 Task: Add Chobani Strawberry Banana Lowfat Greek Yogurt Drink to the cart.
Action: Mouse pressed left at (30, 97)
Screenshot: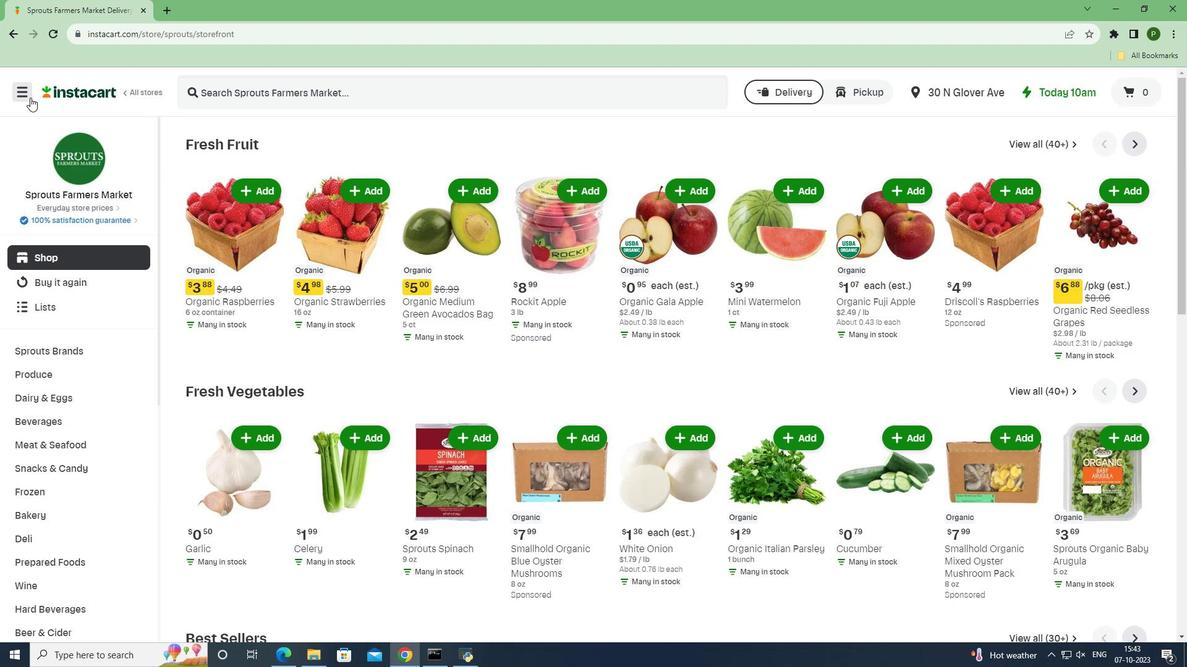 
Action: Mouse moved to (63, 328)
Screenshot: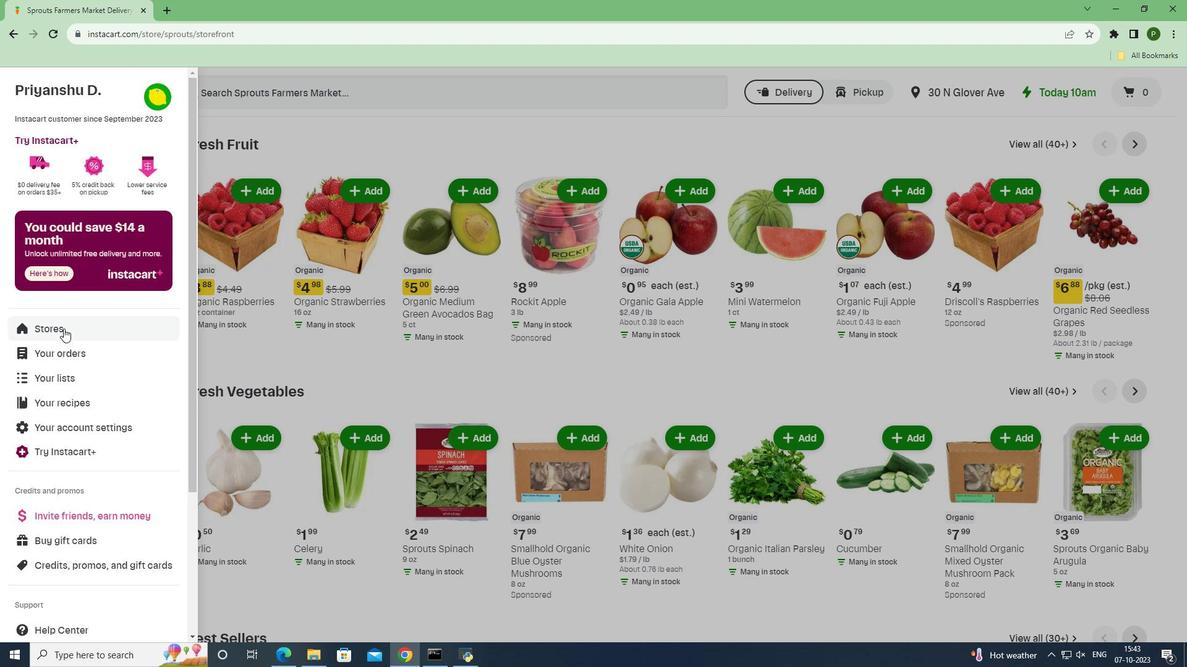 
Action: Mouse pressed left at (63, 328)
Screenshot: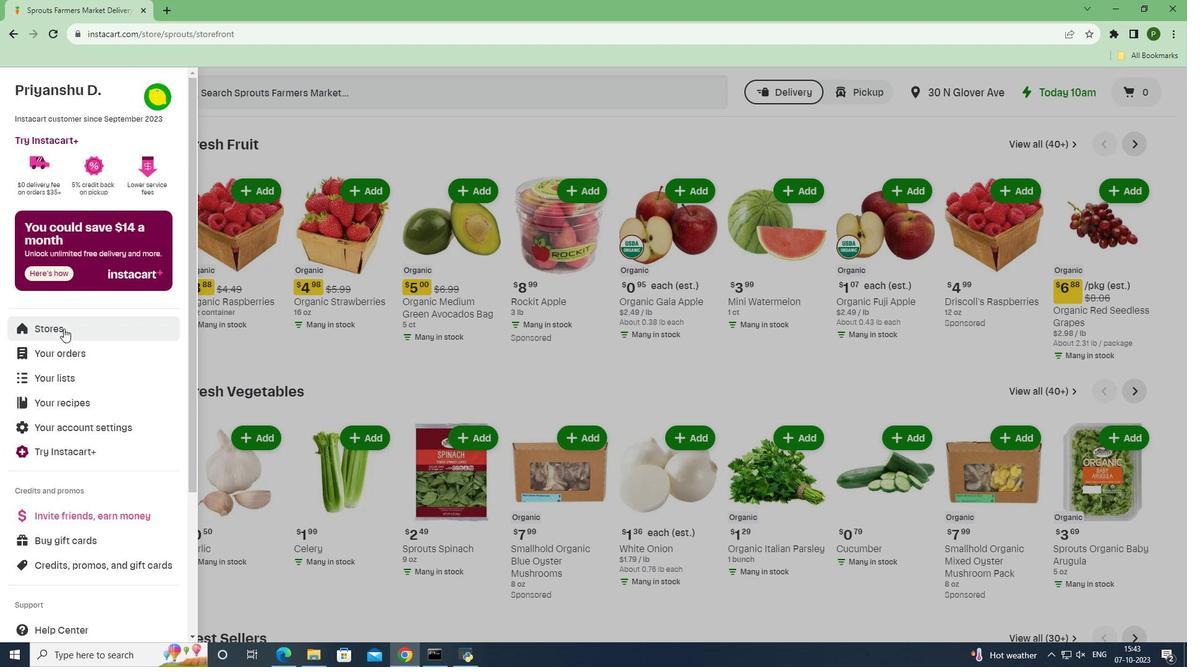 
Action: Mouse moved to (302, 145)
Screenshot: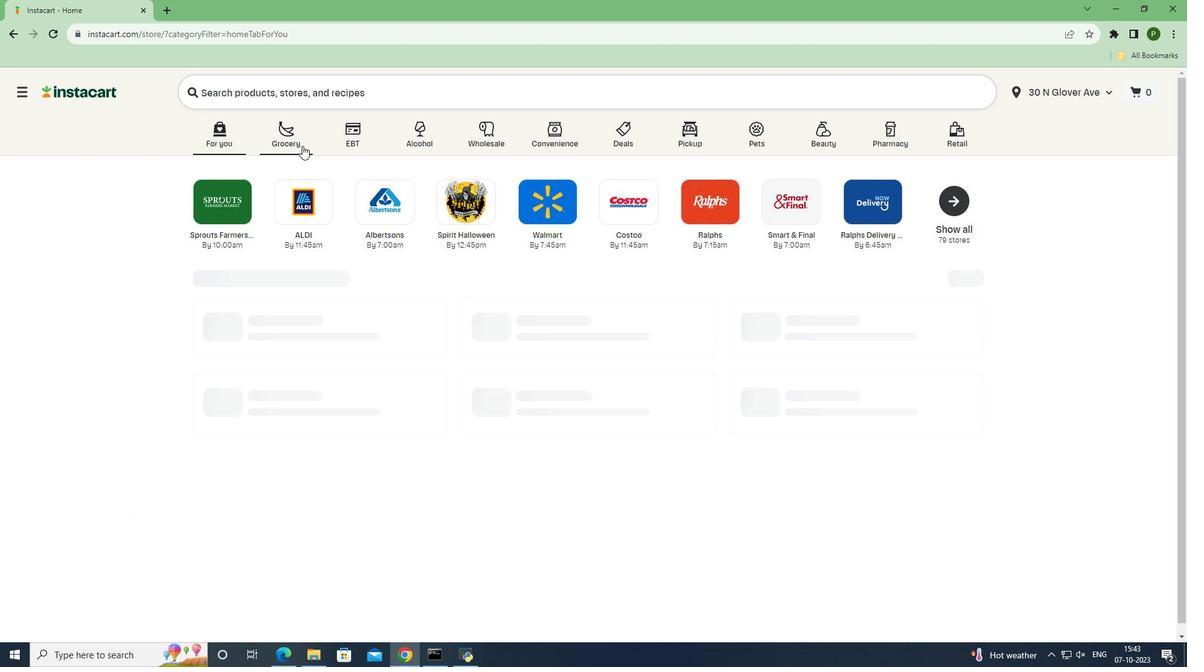 
Action: Mouse pressed left at (302, 145)
Screenshot: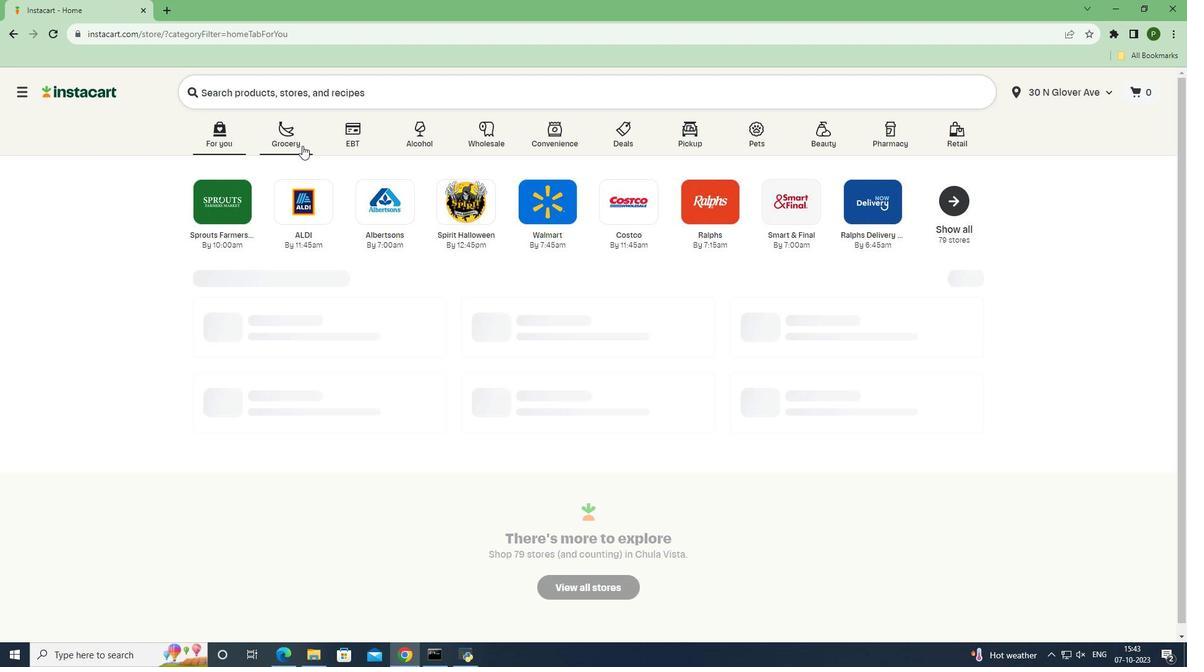 
Action: Mouse moved to (523, 256)
Screenshot: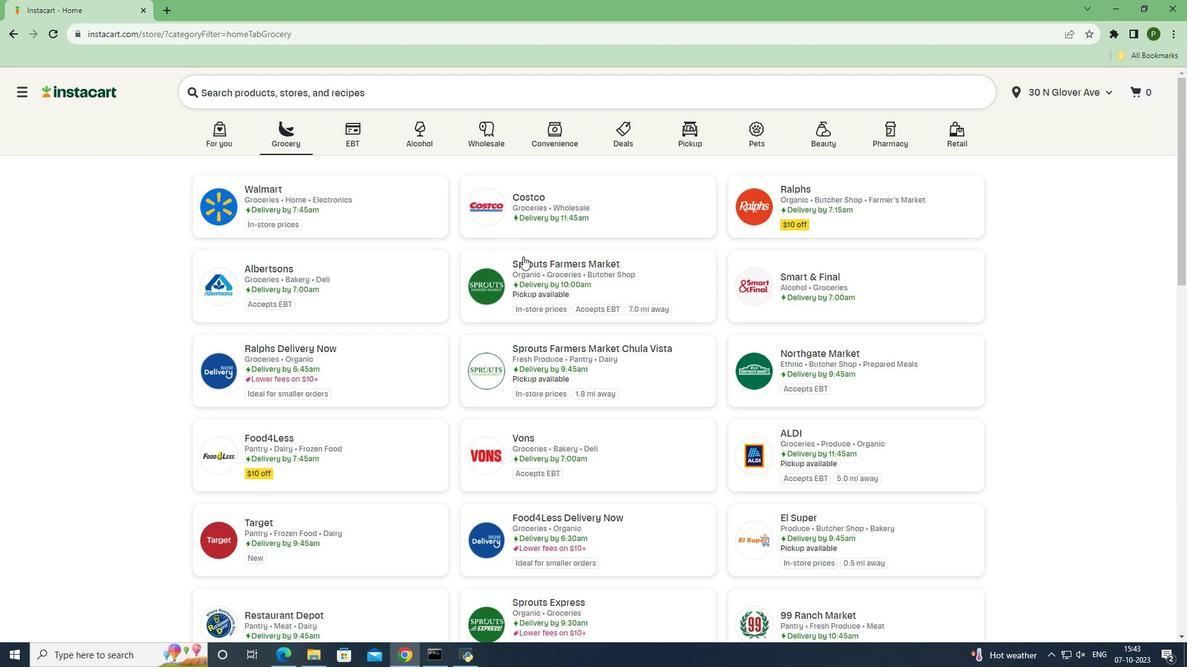 
Action: Mouse pressed left at (523, 256)
Screenshot: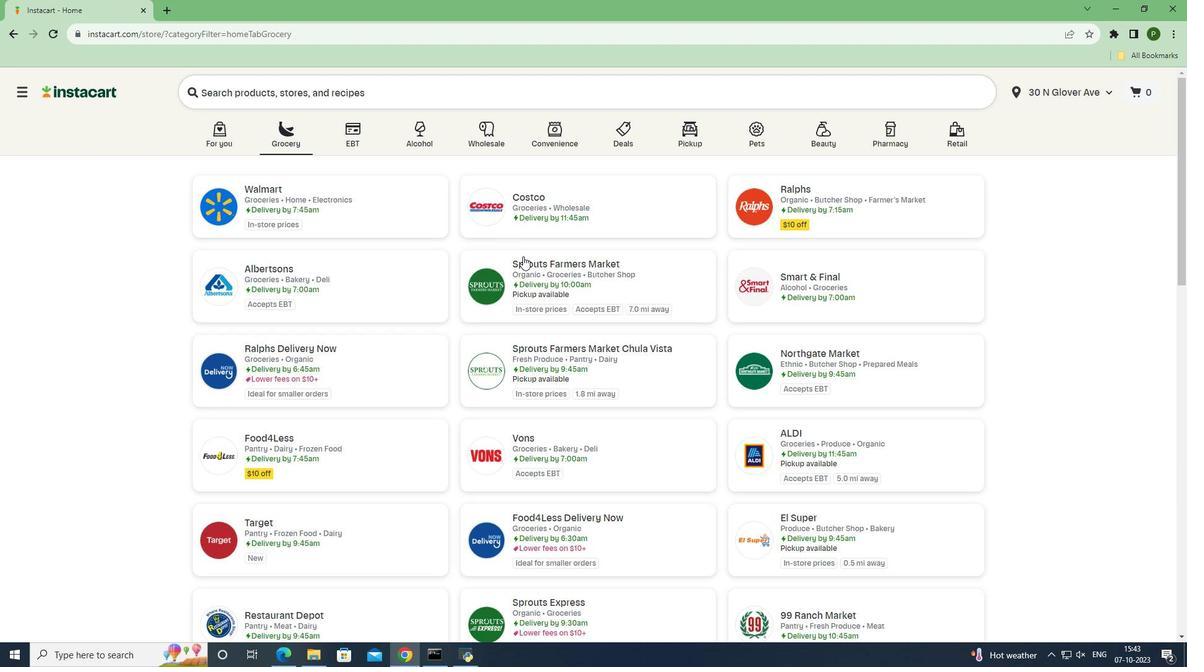 
Action: Mouse moved to (92, 407)
Screenshot: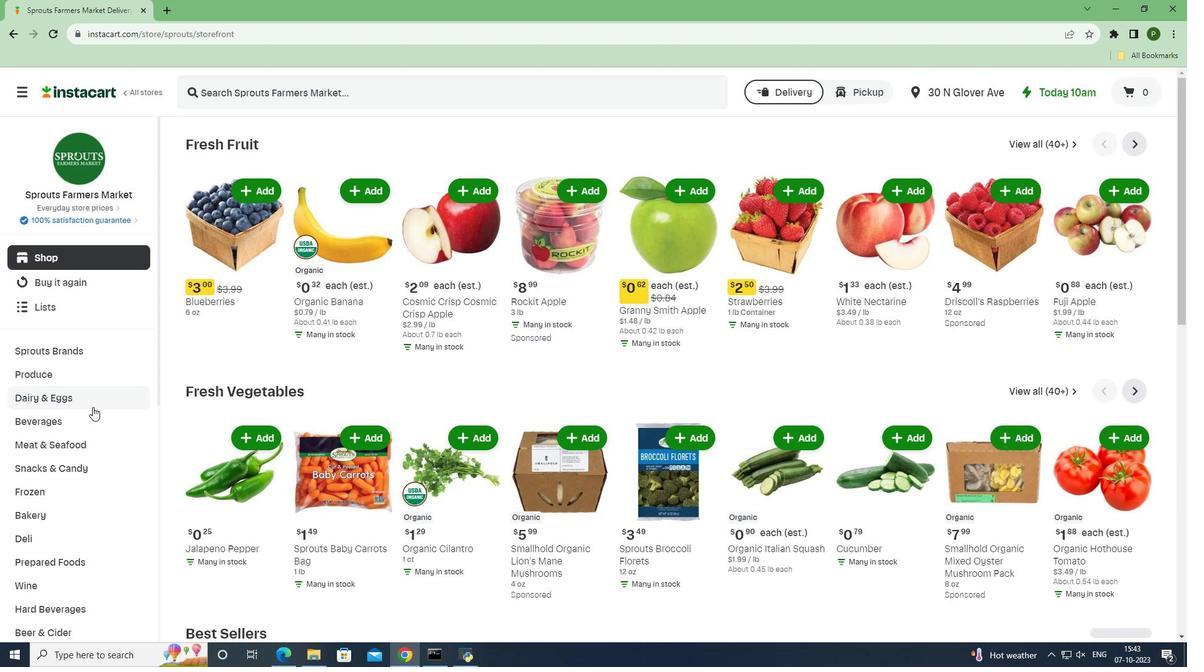 
Action: Mouse pressed left at (92, 407)
Screenshot: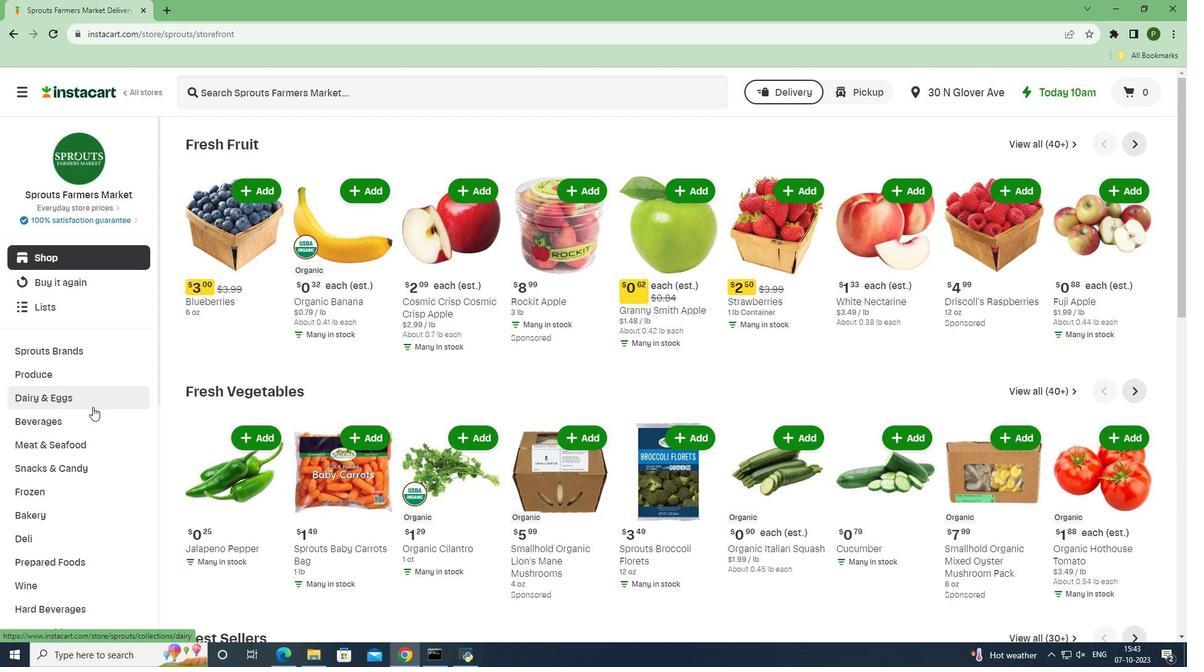 
Action: Mouse moved to (71, 494)
Screenshot: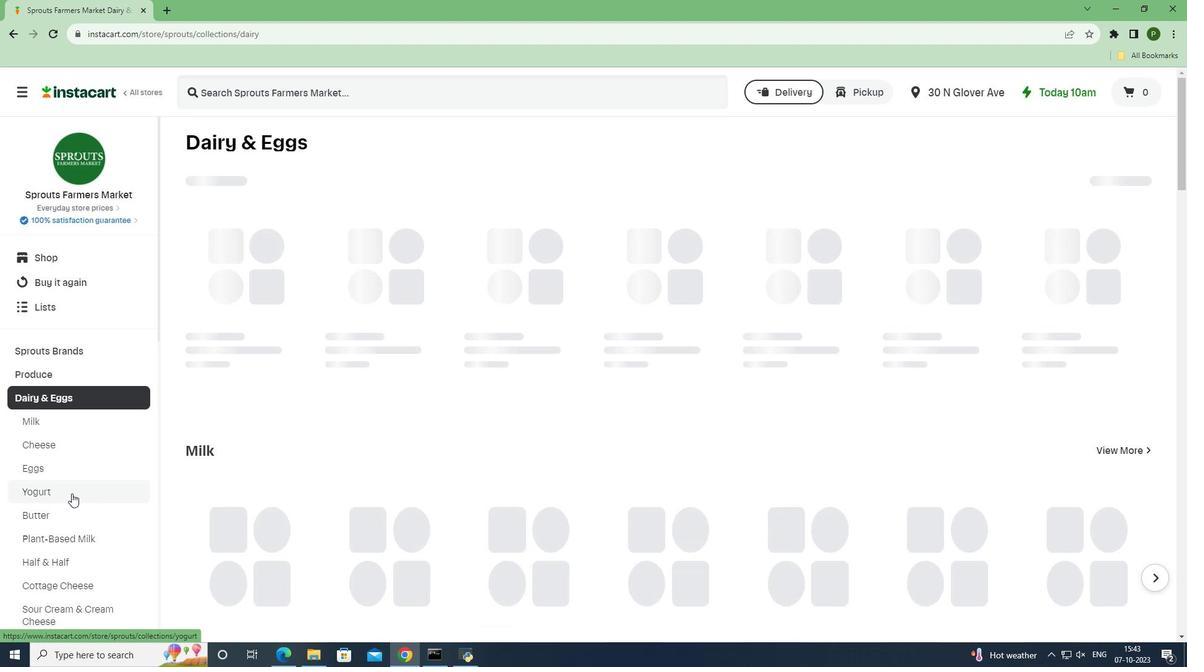 
Action: Mouse pressed left at (71, 494)
Screenshot: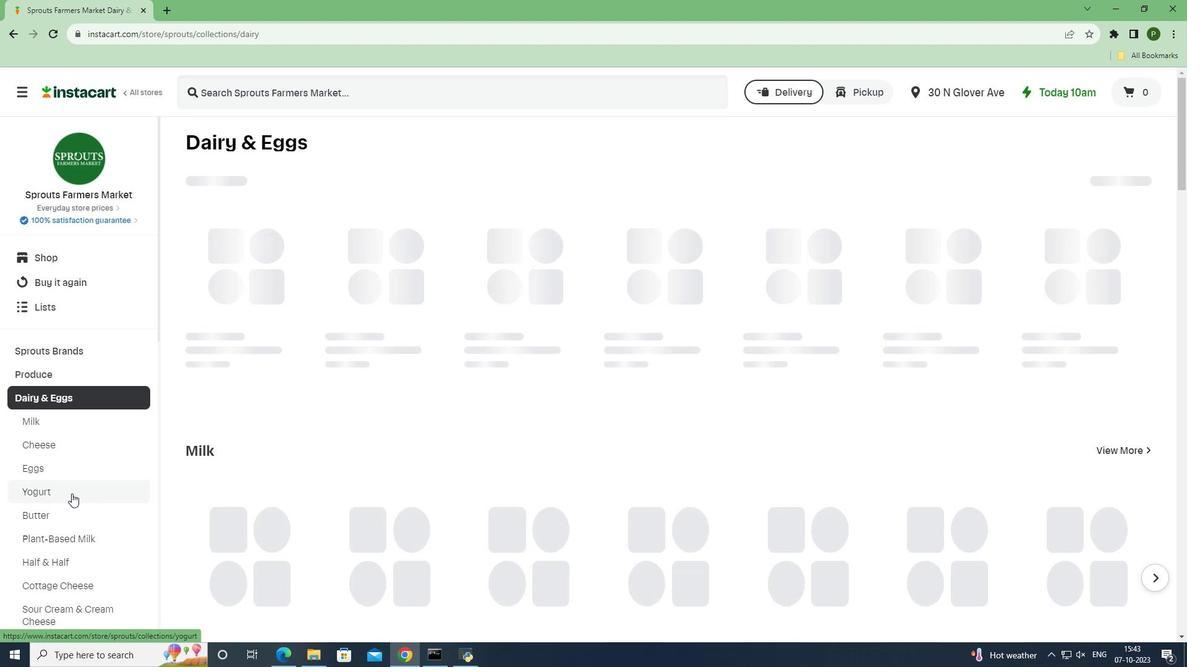 
Action: Mouse moved to (263, 87)
Screenshot: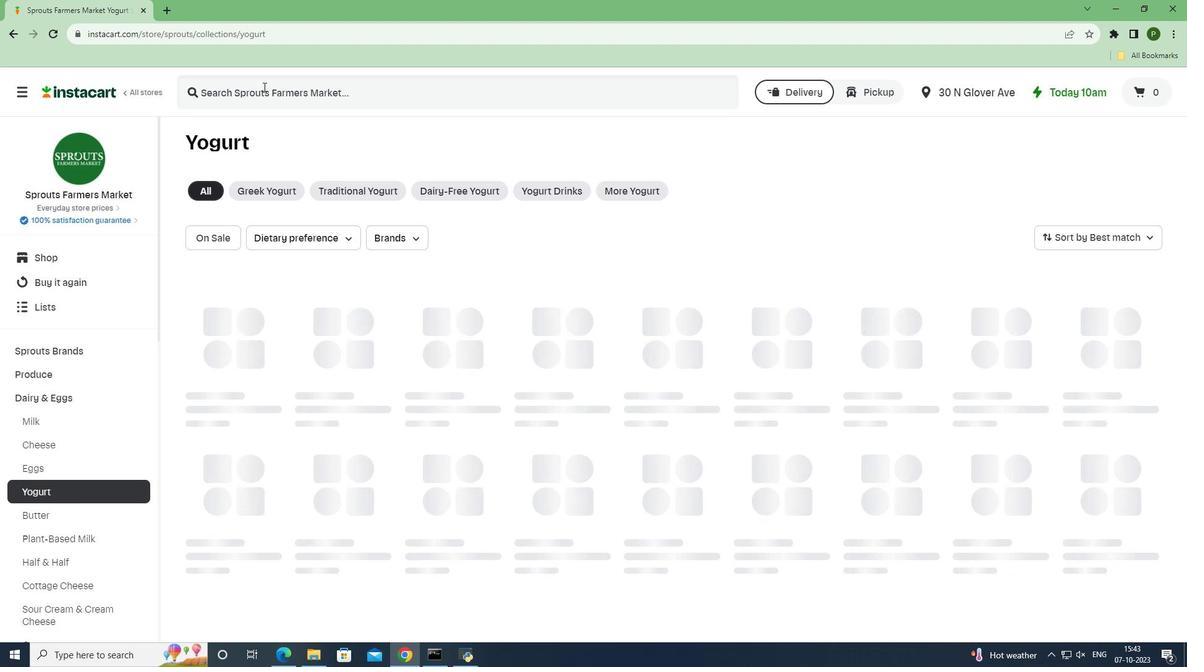 
Action: Mouse pressed left at (263, 87)
Screenshot: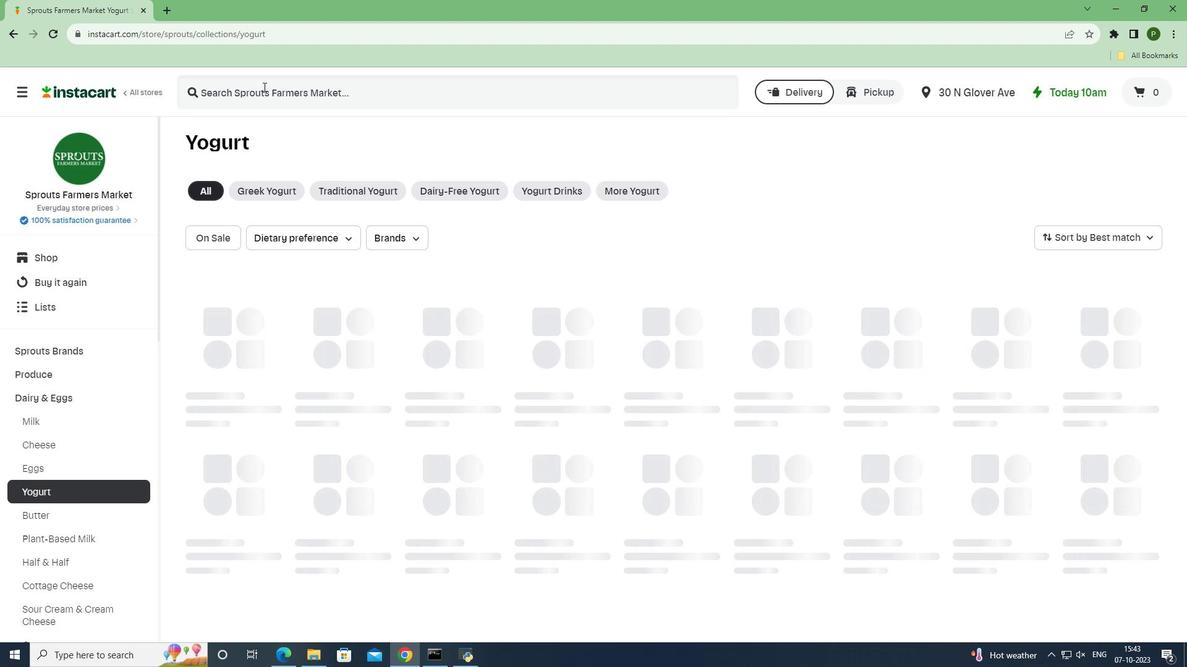 
Action: Key pressed <Key.caps_lock>C<Key.caps_lock>hobani<Key.space><Key.caps_lock>S<Key.caps_lock>trawberry<Key.space><Key.caps_lock>B<Key.caps_lock>anana<Key.space><Key.caps_lock>L<Key.caps_lock>owfat<Key.space><Key.caps_lock>G<Key.caps_lock>reek<Key.space><Key.caps_lock>Y<Key.caps_lock>ogurt<Key.space><Key.caps_lock>D<Key.caps_lock>rink<Key.space><Key.enter>
Screenshot: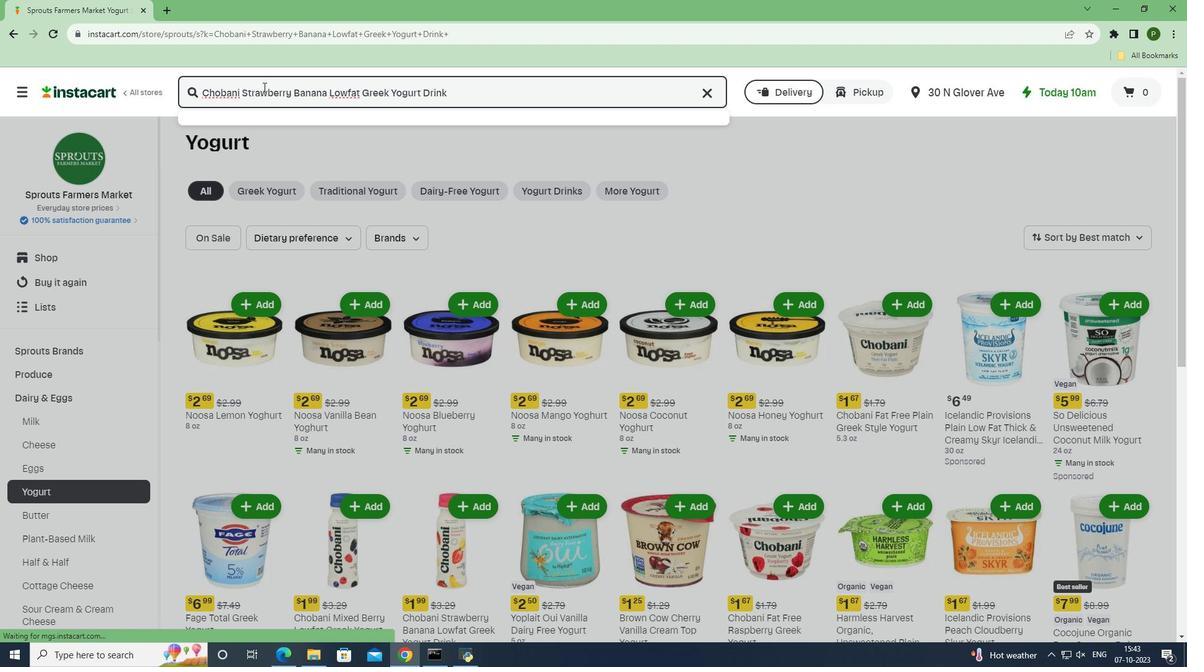 
Action: Mouse moved to (718, 223)
Screenshot: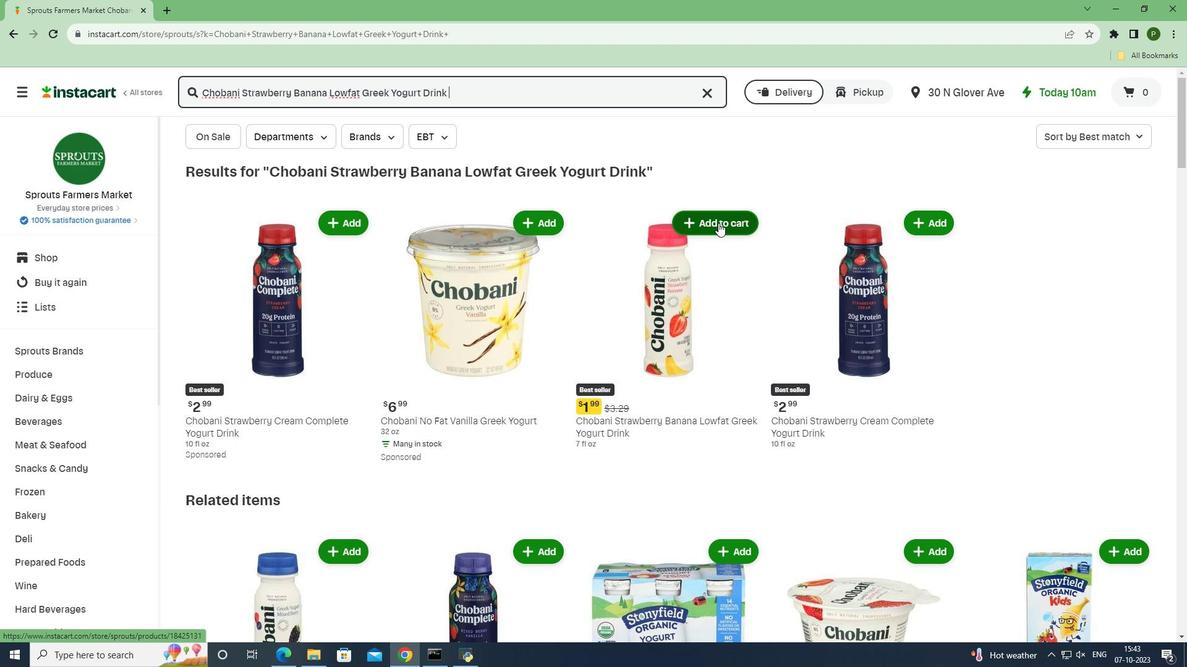 
Action: Mouse pressed left at (718, 223)
Screenshot: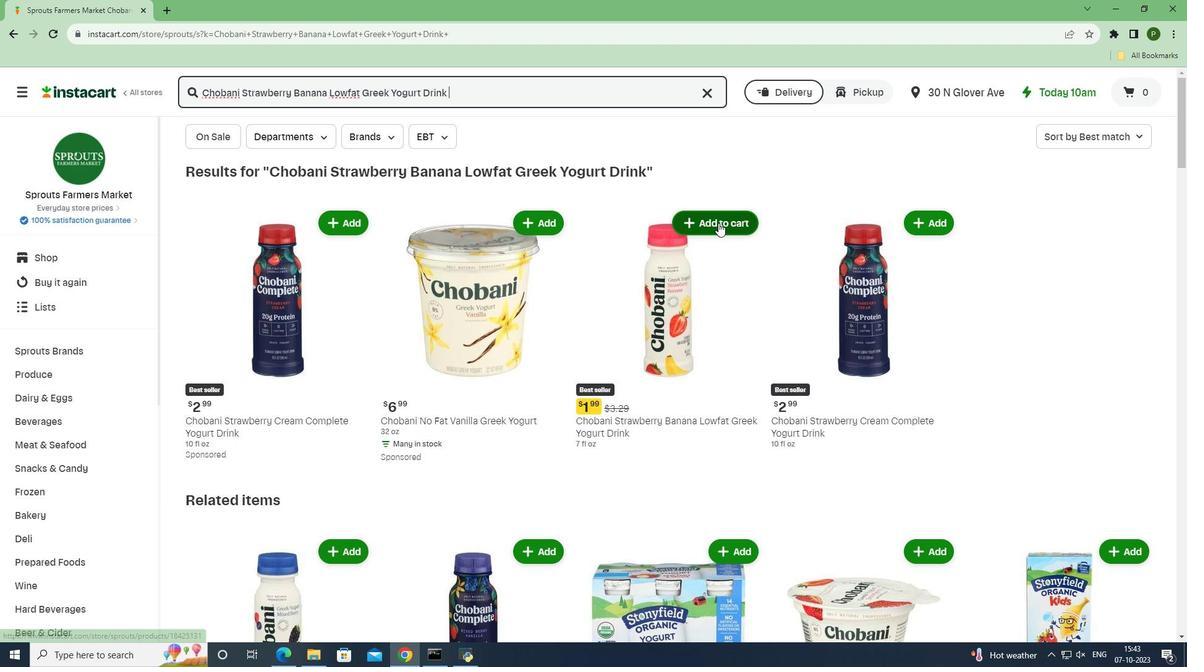 
Action: Mouse moved to (745, 298)
Screenshot: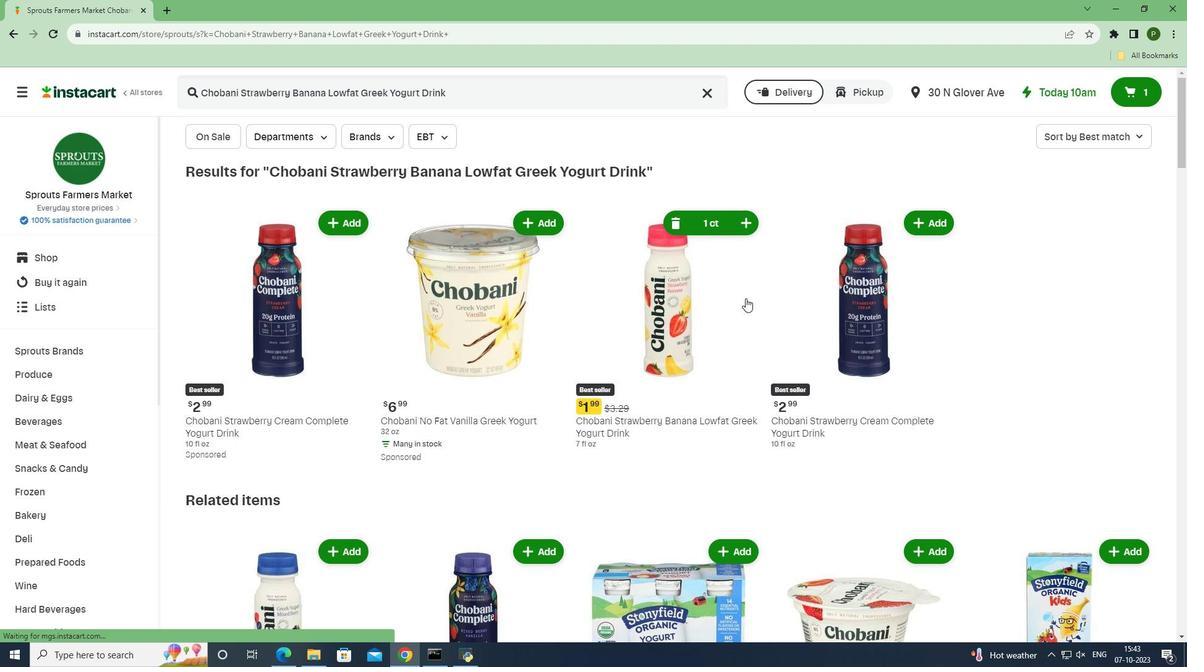 
